 Task: Send an email with the signature Andrew Lee with the subject 'Sales pitch' and the message 'I regret to inform you that your request has been denied.' from softage.1@softage.net to softage.2@softage.net,  softage.1@softage.net and softage.3@softage.net with CC to softage.4@softage.net with an attached document Terms_and_conditions.doc
Action: Key pressed n
Screenshot: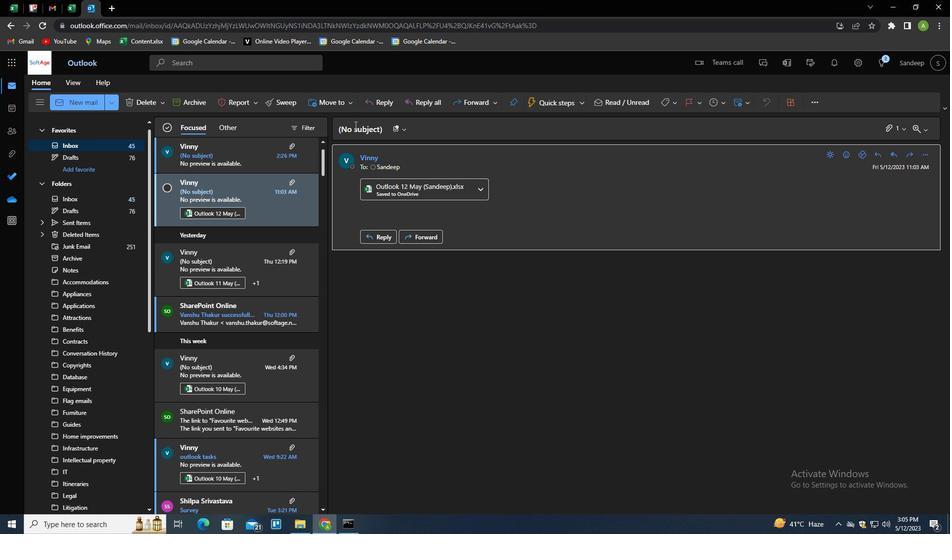 
Action: Mouse moved to (666, 102)
Screenshot: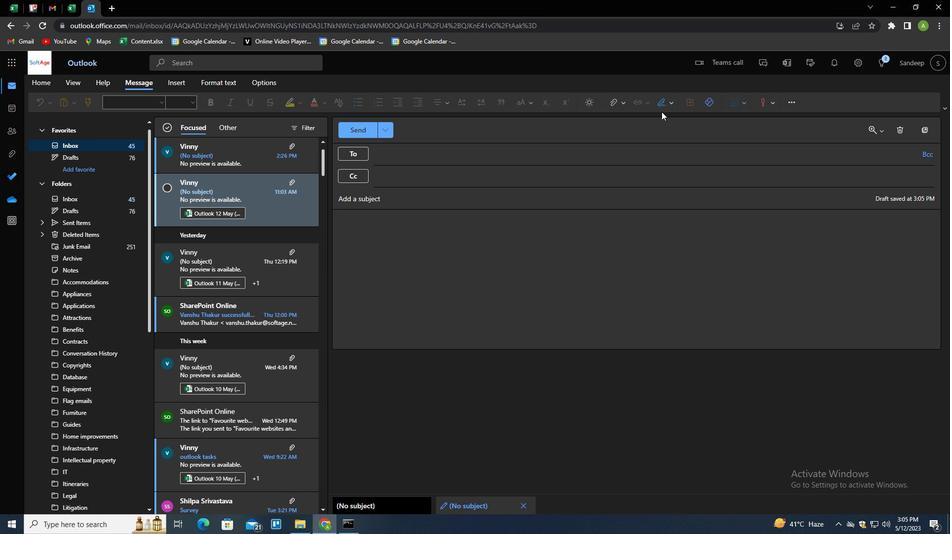 
Action: Mouse pressed left at (666, 102)
Screenshot: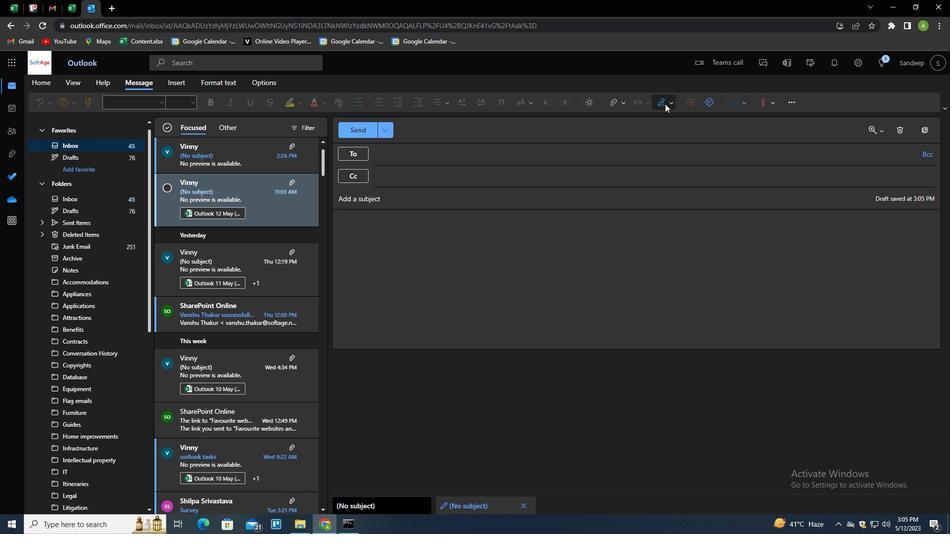 
Action: Mouse moved to (645, 146)
Screenshot: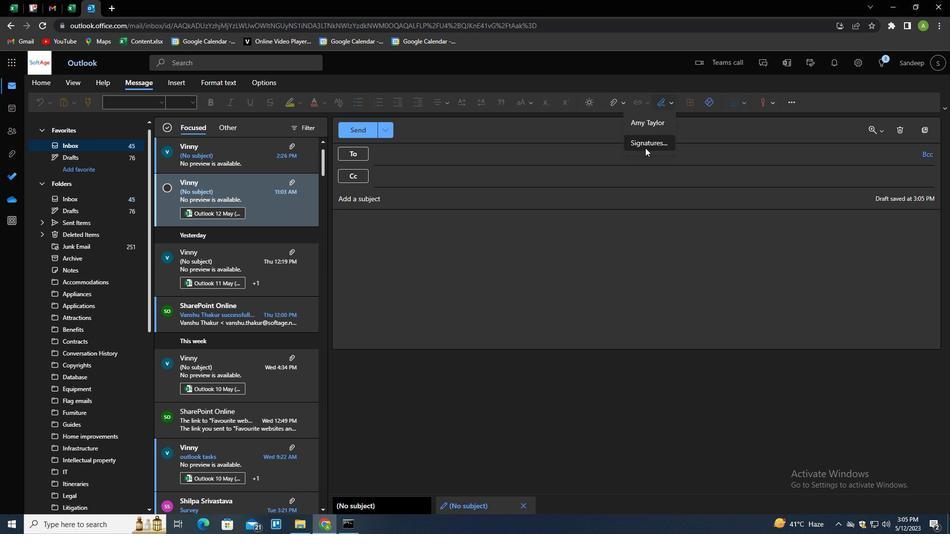 
Action: Mouse pressed left at (645, 146)
Screenshot: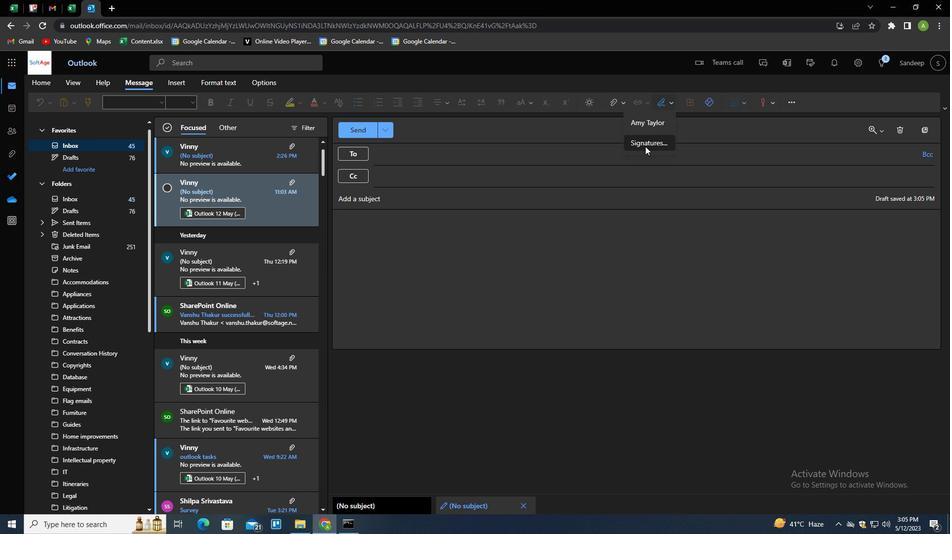 
Action: Mouse moved to (662, 181)
Screenshot: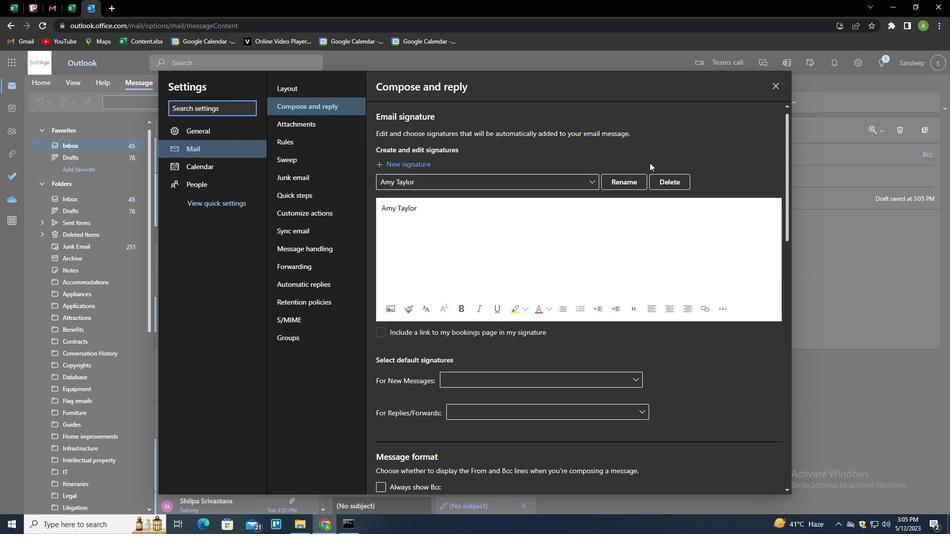
Action: Mouse pressed left at (662, 181)
Screenshot: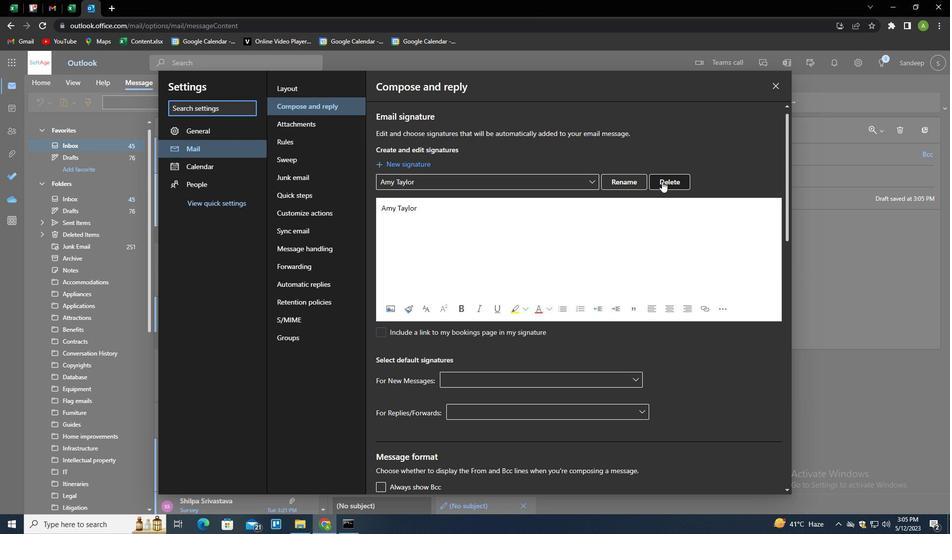 
Action: Mouse moved to (655, 181)
Screenshot: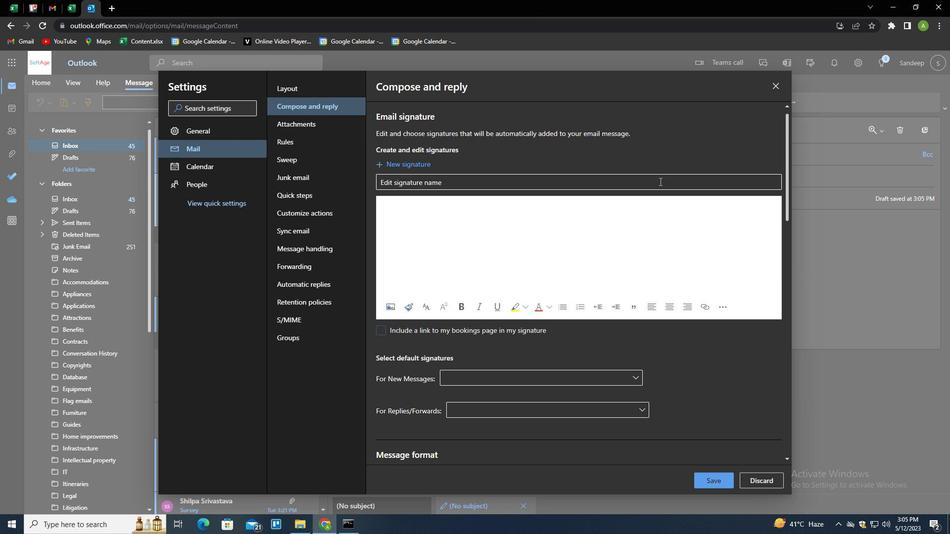 
Action: Mouse pressed left at (655, 181)
Screenshot: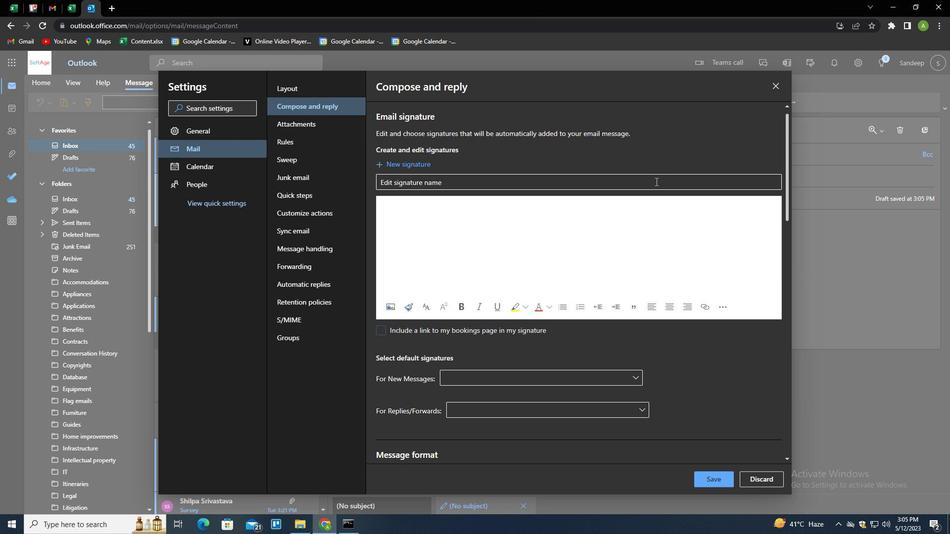 
Action: Key pressed <Key.shift>ANDREQ<Key.backspace>W<Key.space><Key.shift>LEE<Key.tab><Key.shift>ANDREW<Key.space><Key.shift>LEE
Screenshot: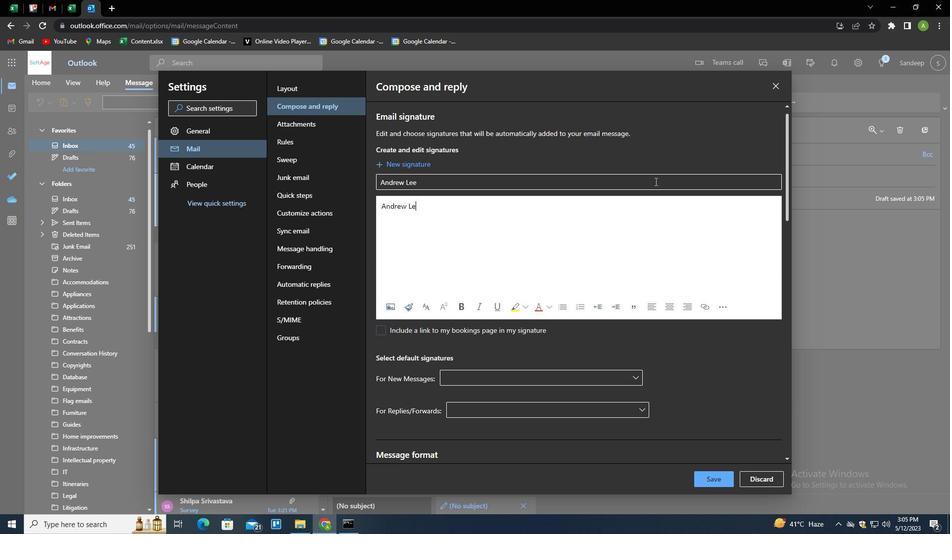 
Action: Mouse moved to (705, 475)
Screenshot: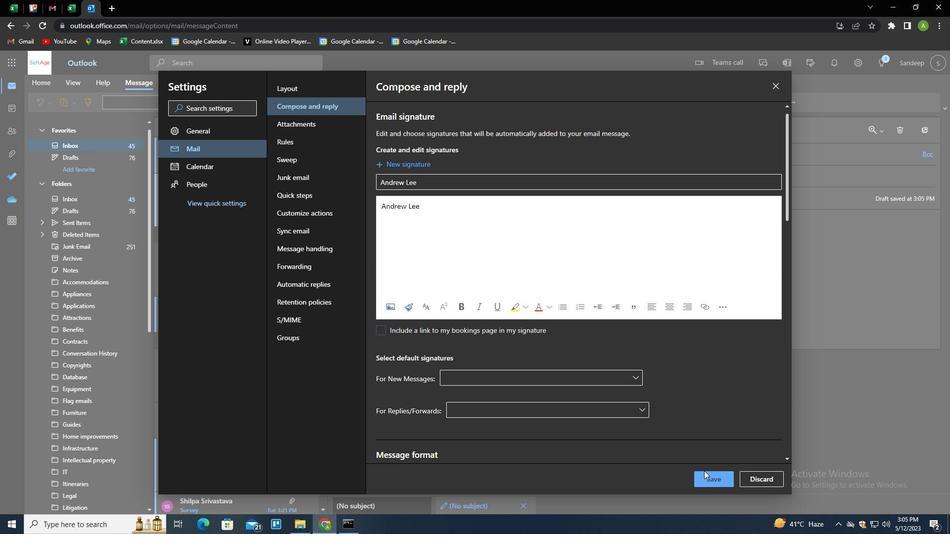 
Action: Mouse pressed left at (705, 475)
Screenshot: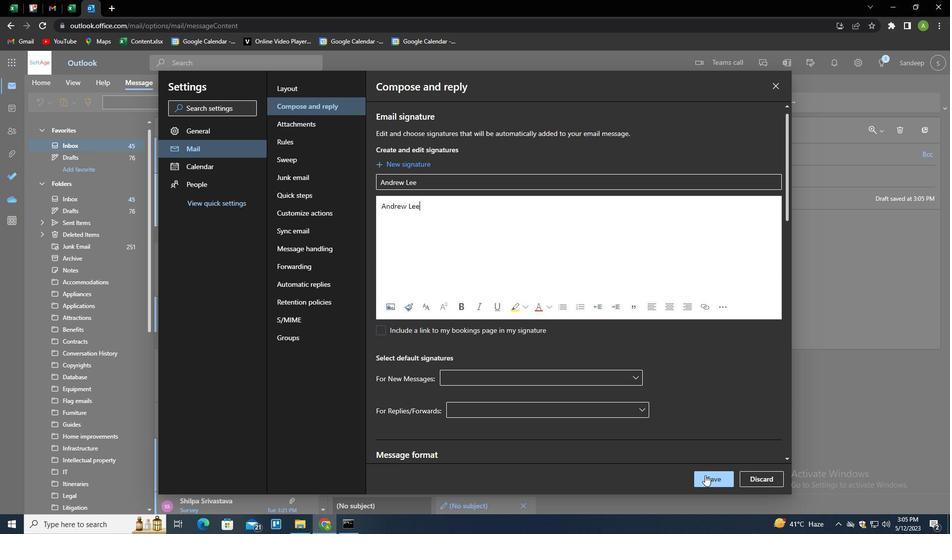 
Action: Mouse moved to (829, 305)
Screenshot: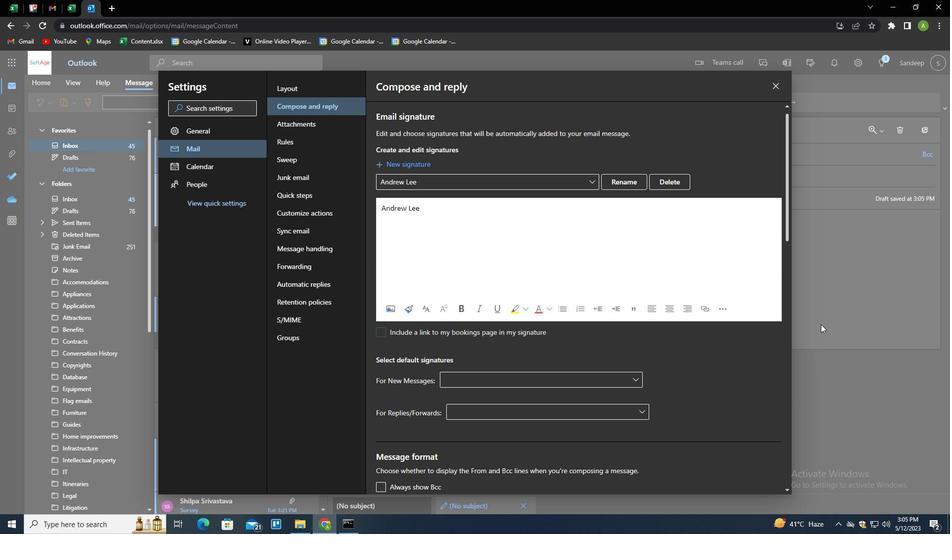 
Action: Mouse pressed left at (829, 305)
Screenshot: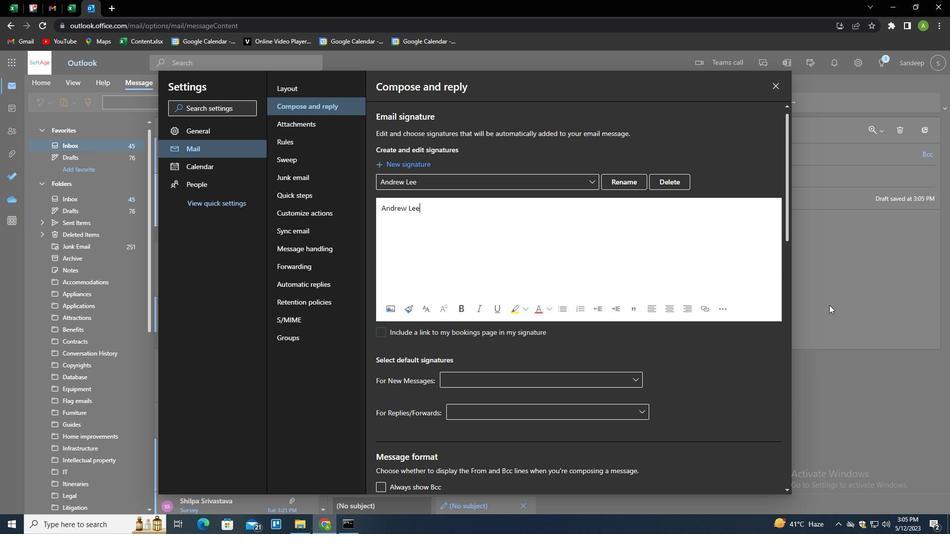 
Action: Mouse moved to (659, 104)
Screenshot: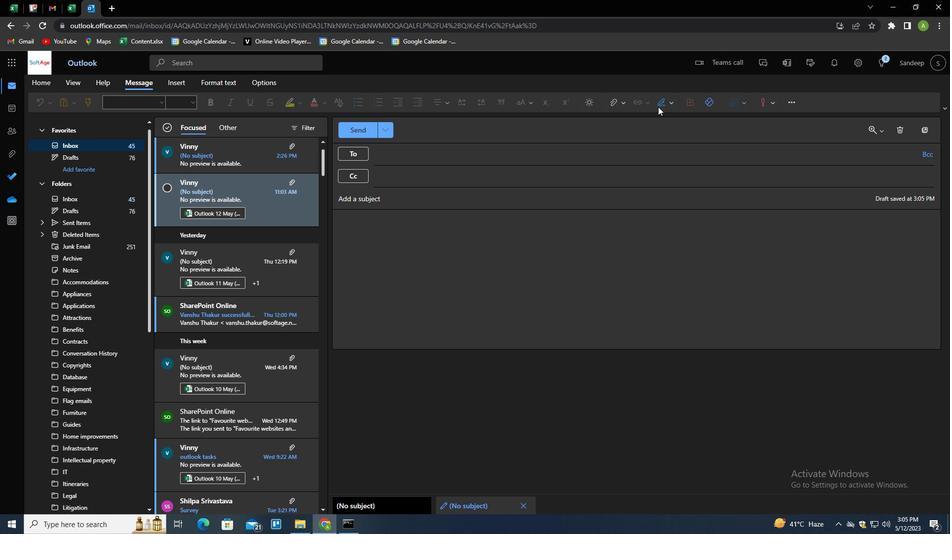 
Action: Mouse pressed left at (659, 104)
Screenshot: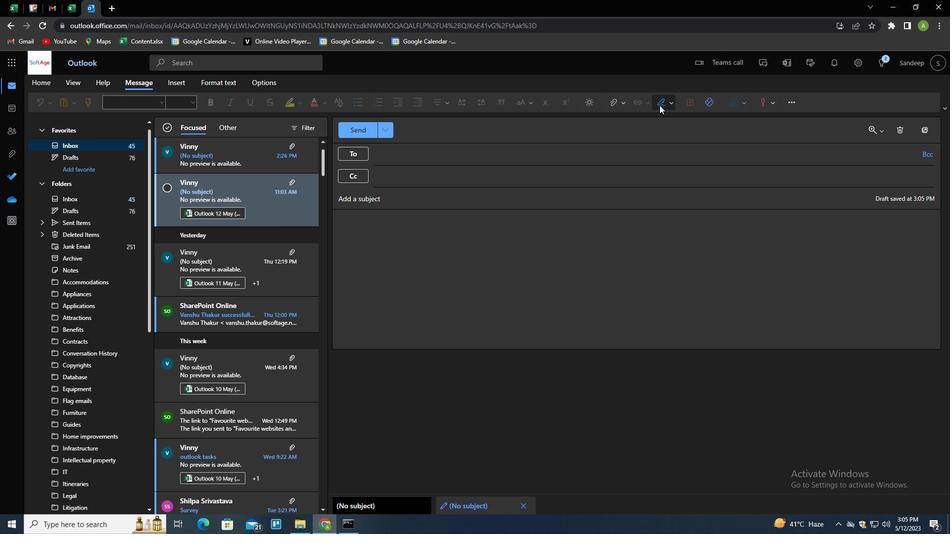 
Action: Mouse moved to (654, 124)
Screenshot: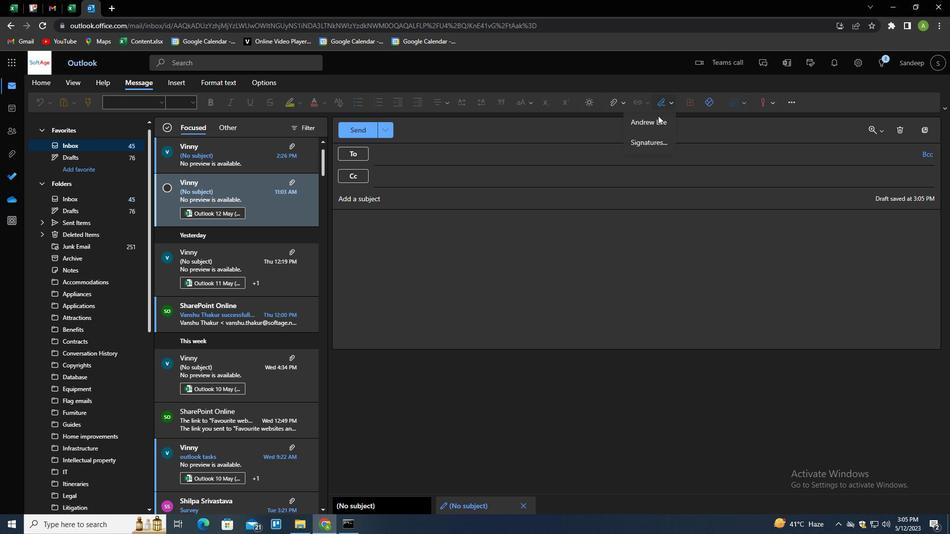 
Action: Mouse pressed left at (654, 124)
Screenshot: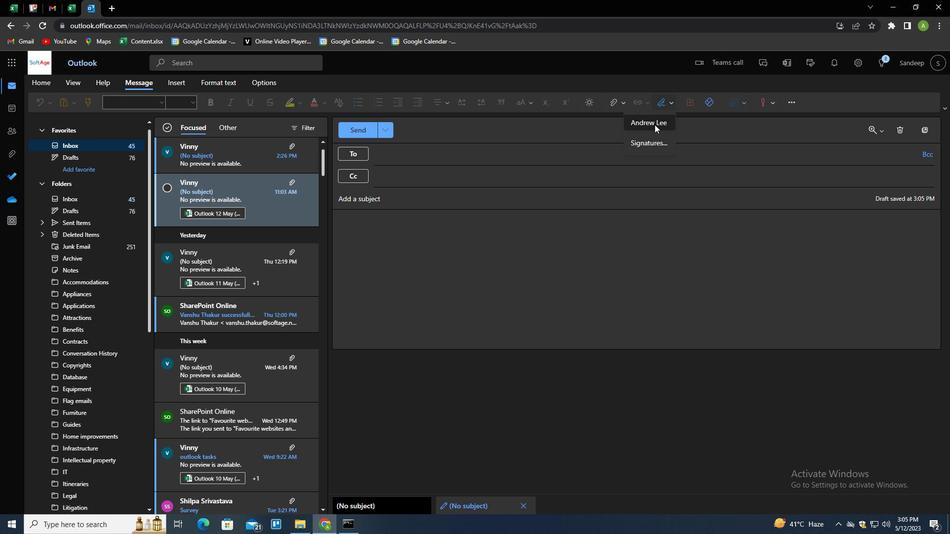 
Action: Mouse moved to (471, 193)
Screenshot: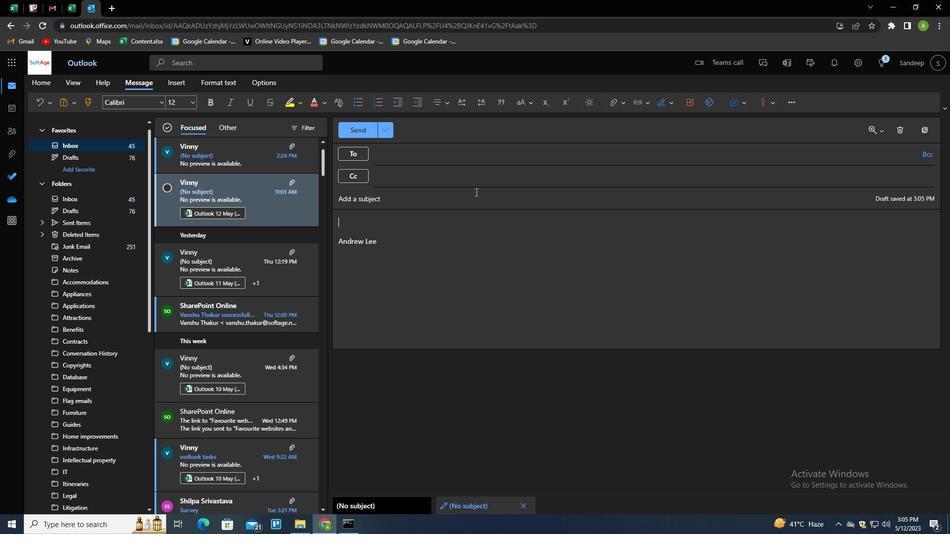 
Action: Mouse pressed left at (471, 193)
Screenshot: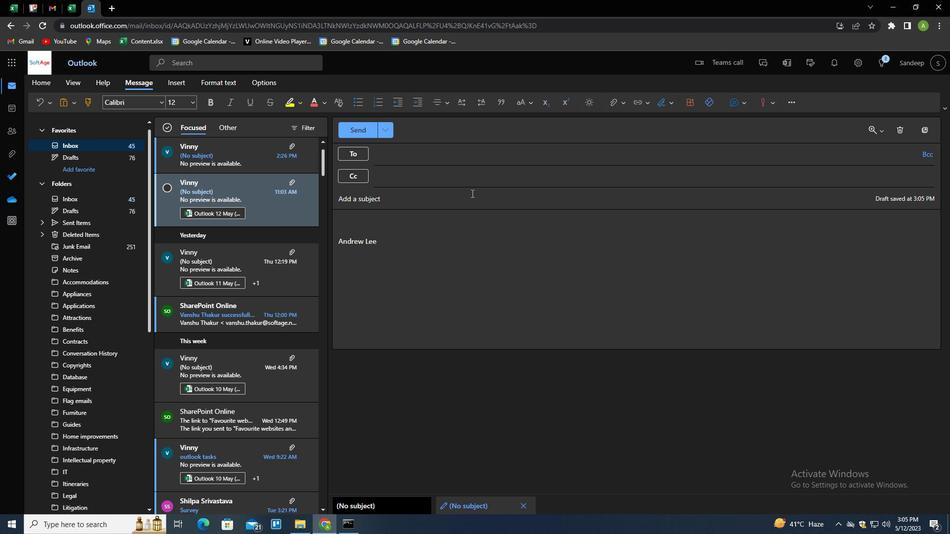 
Action: Key pressed <Key.shift><Key.shift><Key.shift><Key.shift><Key.shift><Key.shift><Key.shift><Key.shift><Key.shift><Key.shift><Key.shift><Key.shift><Key.shift><Key.shift><Key.shift><Key.shift><Key.shift><Key.shift><Key.shift><Key.shift><Key.shift><Key.shift>SALES<Key.space>PITCH<Key.tab><Key.shift>I<Key.space>REGRET<Key.space>TO<Key.space>INFORM<Key.space>YOU<Key.space>THTA<Key.backspace><Key.backspace>AT<Key.space>YOUR<Key.space>REQUEST<Key.space>HAS<Key.space>BEEN<Key.space>DENIED.
Screenshot: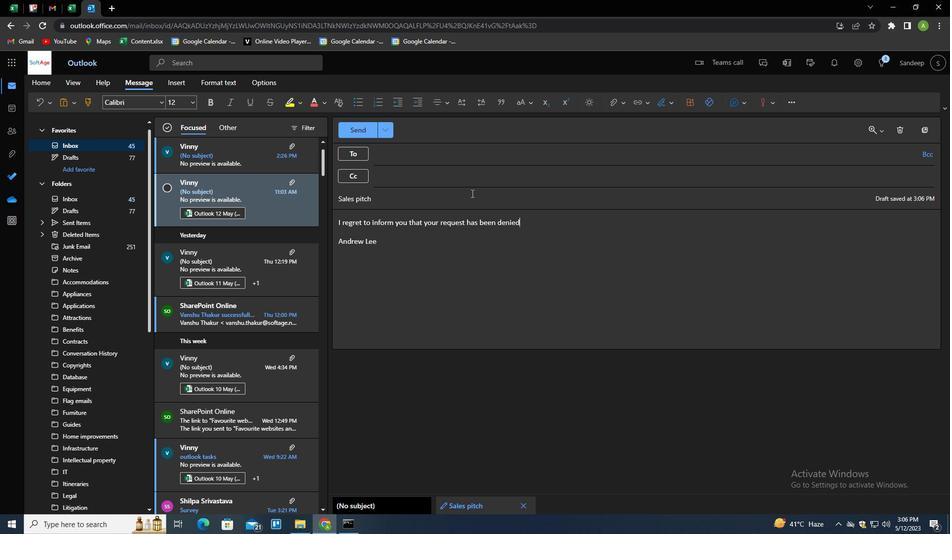 
Action: Mouse moved to (405, 155)
Screenshot: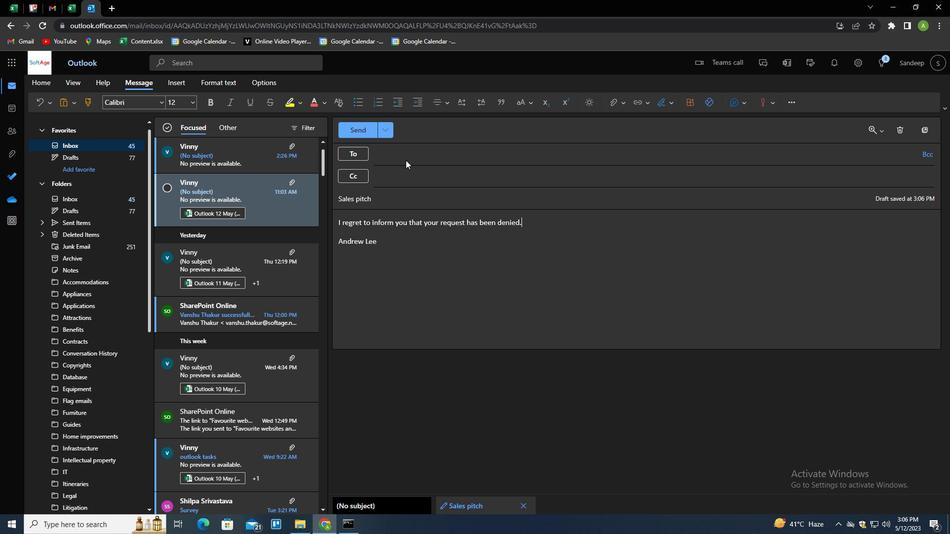 
Action: Mouse pressed left at (405, 155)
Screenshot: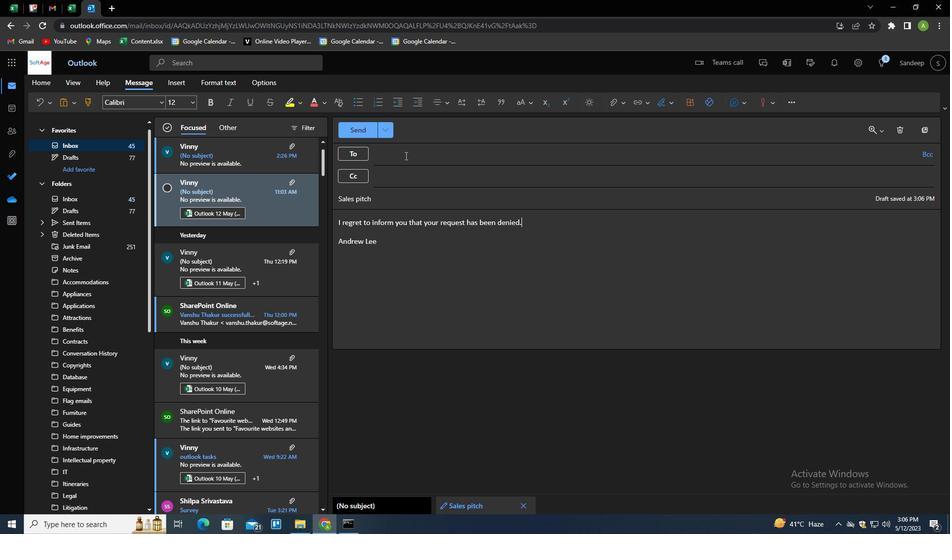 
Action: Key pressed SOFTAGE.2<Key.shift>@SOFTAGE.NET<Key.enter>SOFTAGE.<Key.shift><Key.shift><Key.shift><Key.shift><Key.shift><Key.shift><Key.shift>1<Key.shift>@SOFTAGE.NET<Key.enter>SOFTAGE.3<Key.shift>@SOFTAGE.NET<Key.enter>
Screenshot: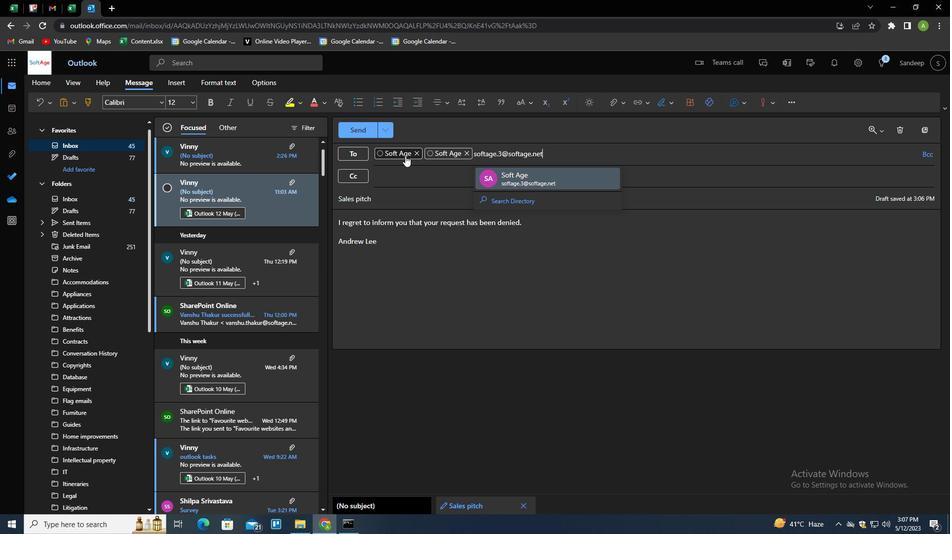 
Action: Mouse moved to (406, 176)
Screenshot: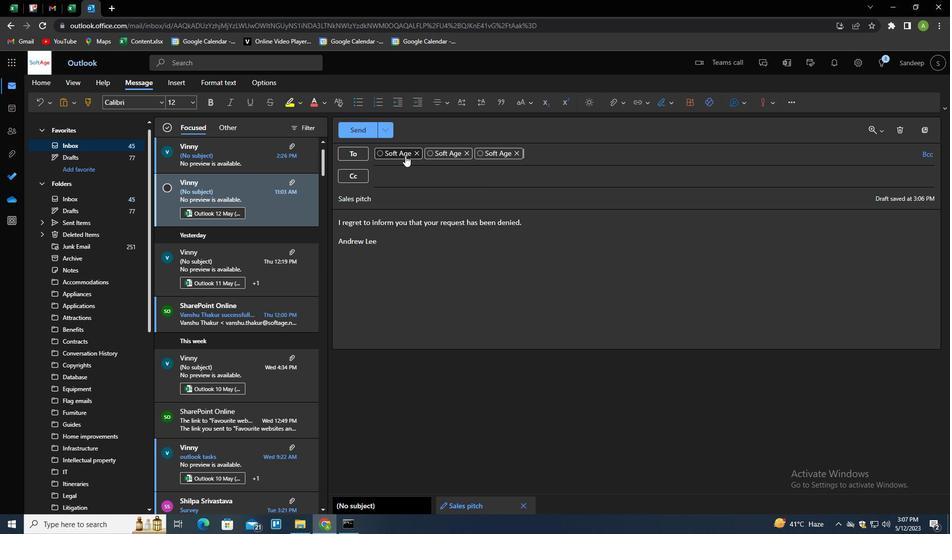 
Action: Mouse pressed left at (406, 176)
Screenshot: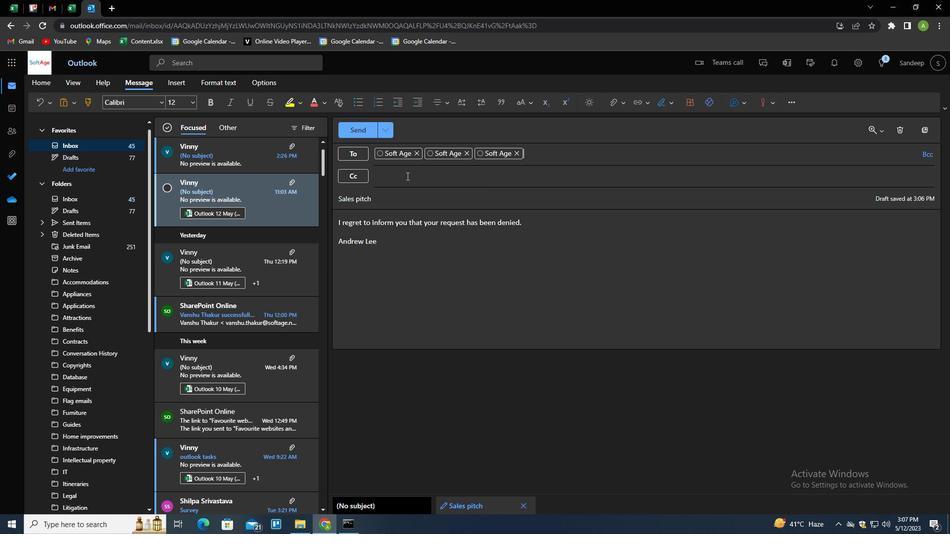
Action: Key pressed SOFTAGE.4<Key.shift>@SOFTAGE.NET<Key.enter>
Screenshot: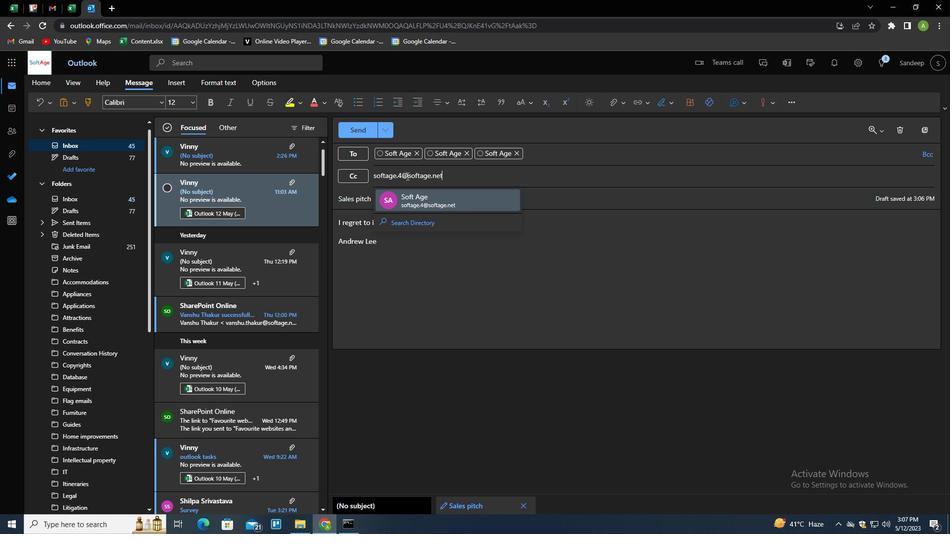 
Action: Mouse moved to (621, 104)
Screenshot: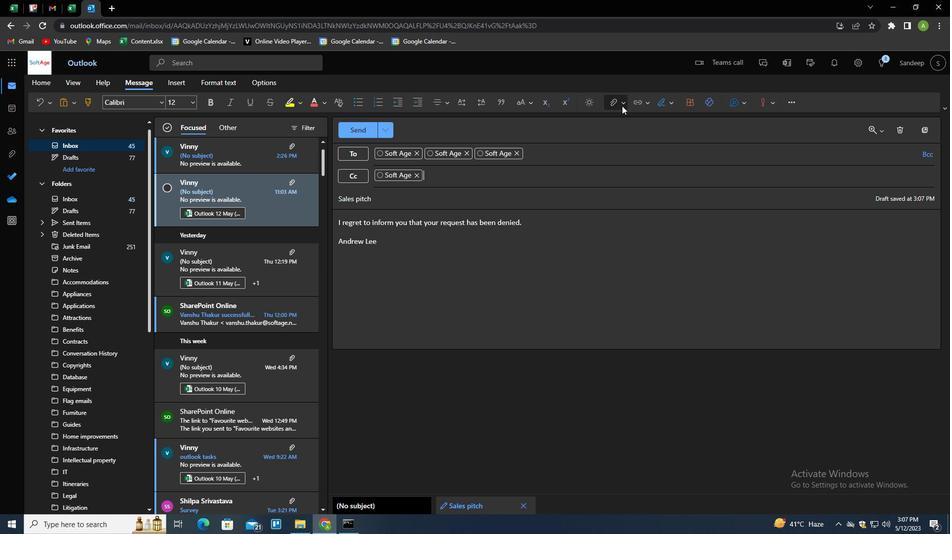
Action: Mouse pressed left at (621, 104)
Screenshot: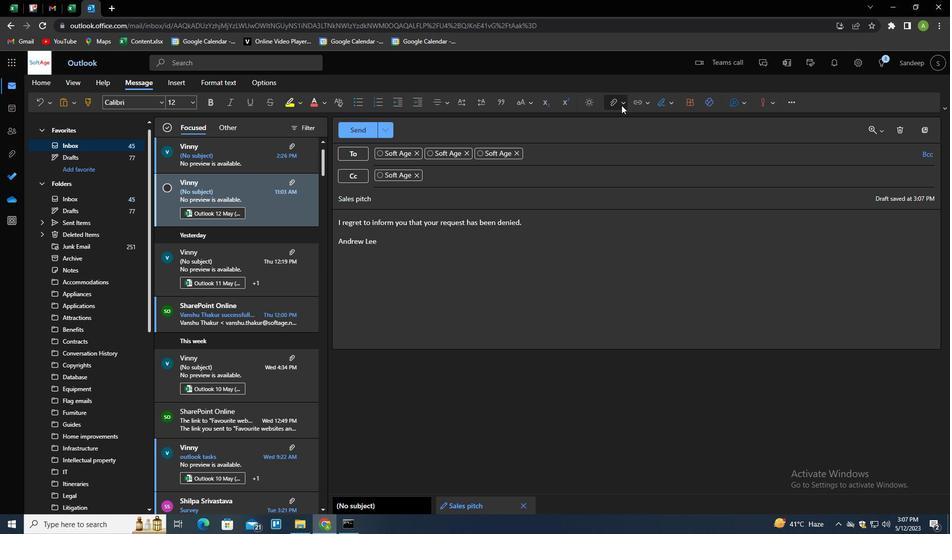 
Action: Mouse moved to (567, 121)
Screenshot: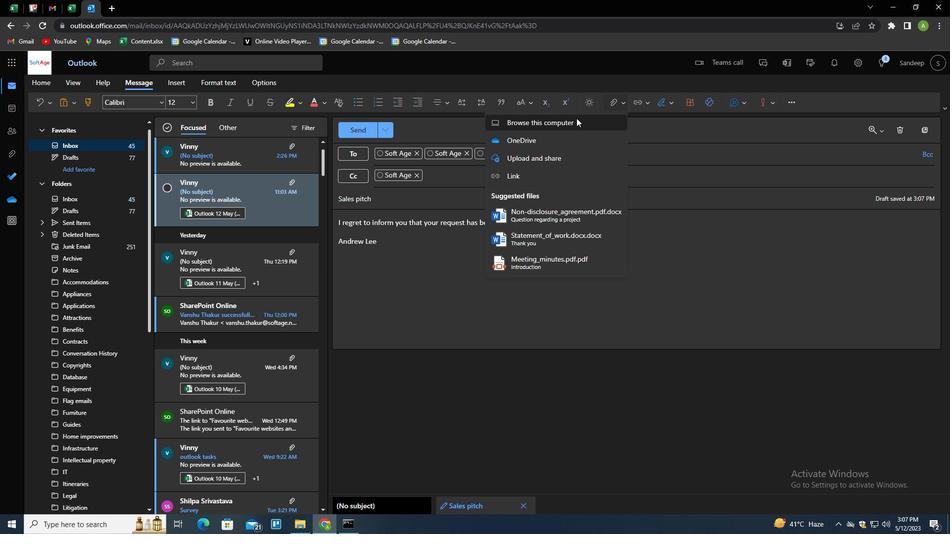 
Action: Mouse pressed left at (567, 121)
Screenshot: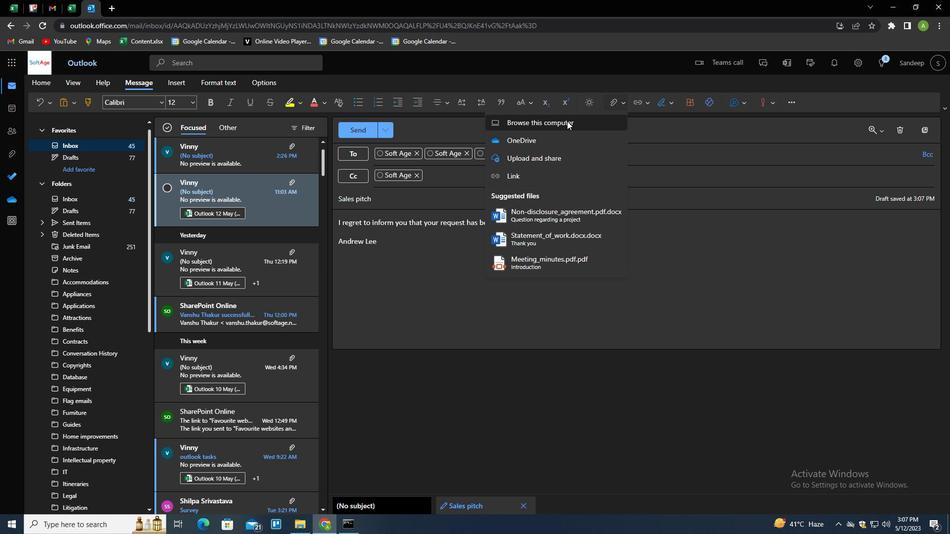 
Action: Mouse moved to (201, 143)
Screenshot: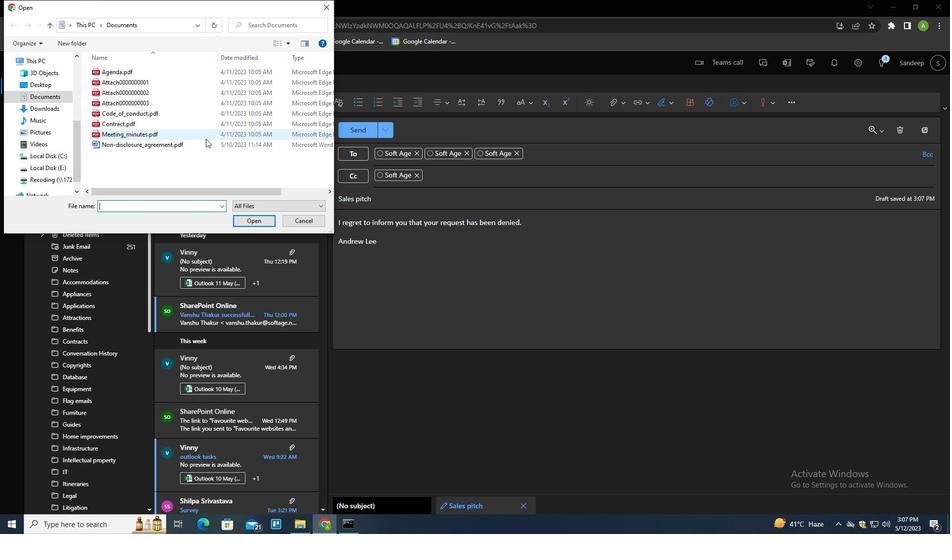 
Action: Mouse pressed left at (201, 143)
Screenshot: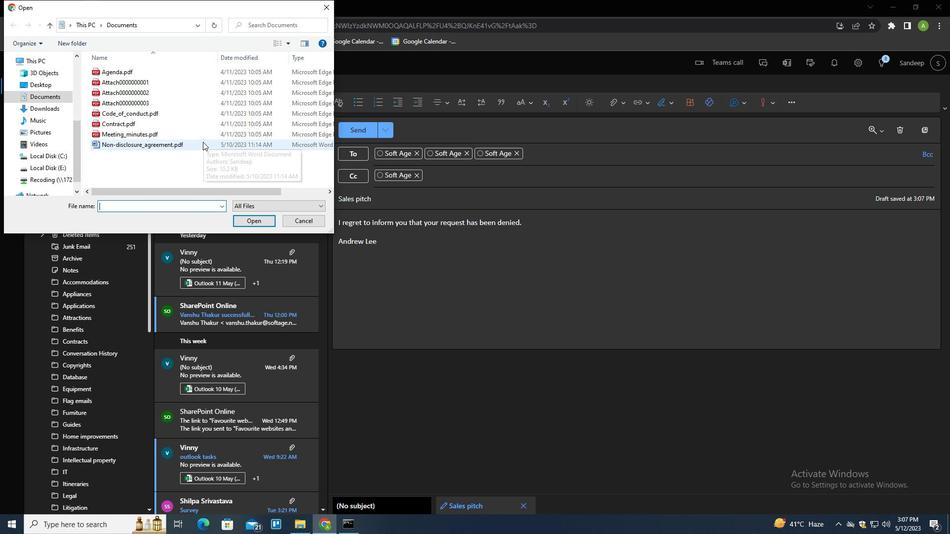 
Action: Mouse moved to (201, 143)
Screenshot: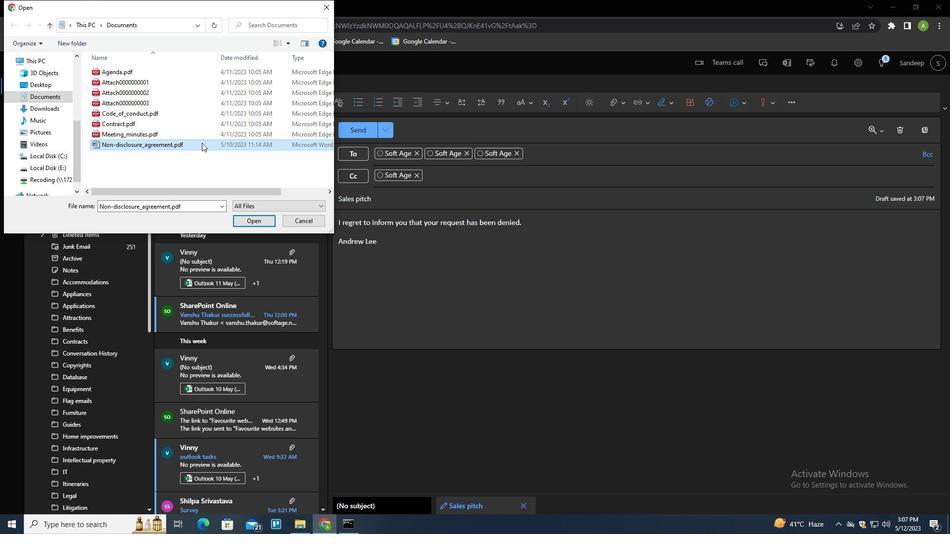 
Action: Key pressed <Key.f2><Key.shift>TERMS<Key.shift><Key.shift>_
Screenshot: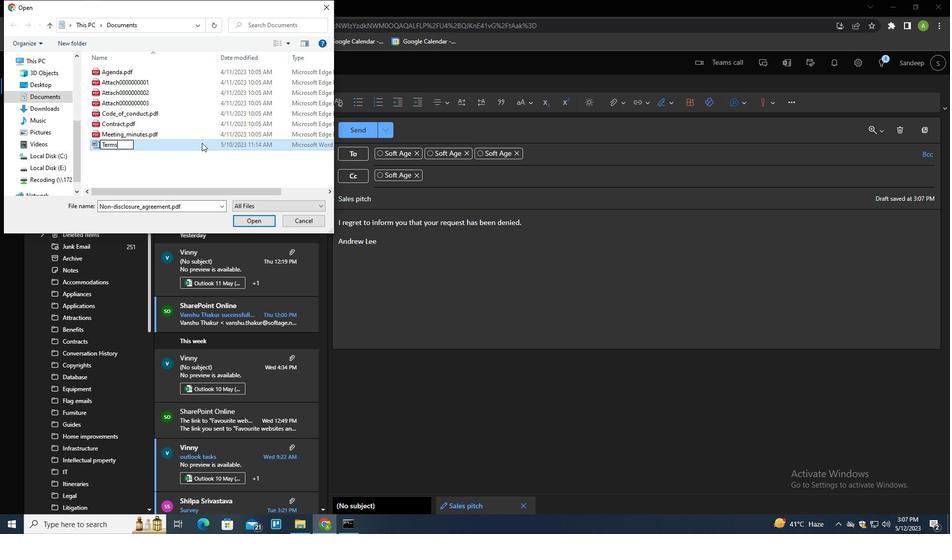 
Action: Mouse moved to (201, 143)
Screenshot: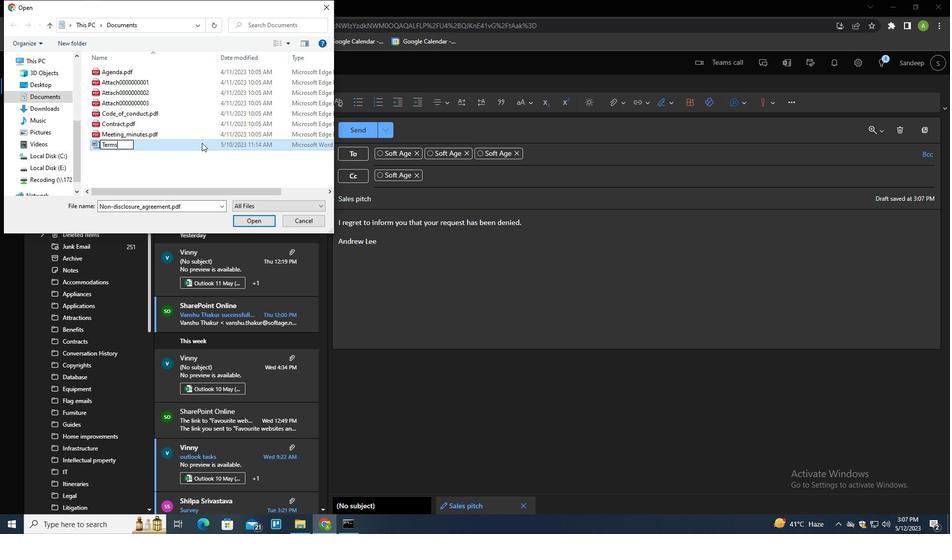 
Action: Key pressed AND<Key.shift>_CONDITION.DOC<Key.enter>
Screenshot: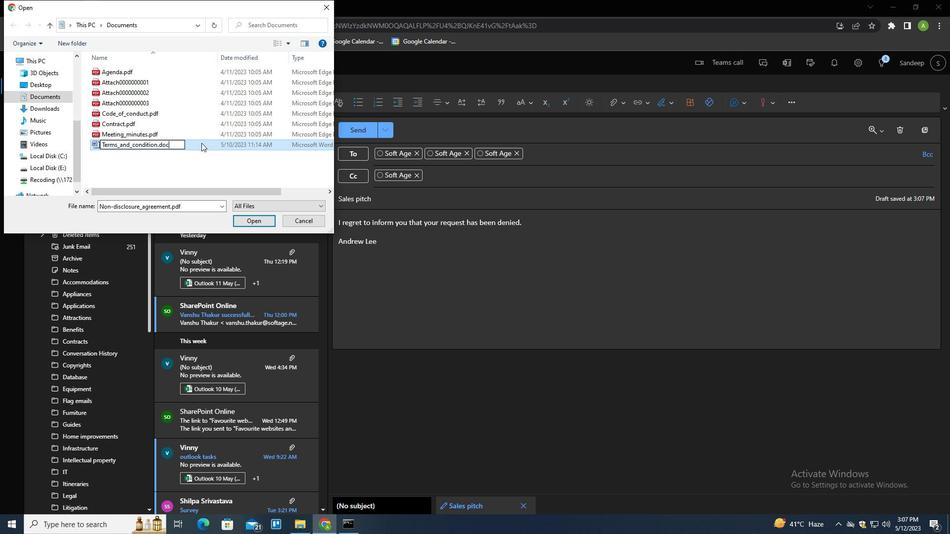 
Action: Mouse pressed left at (201, 143)
Screenshot: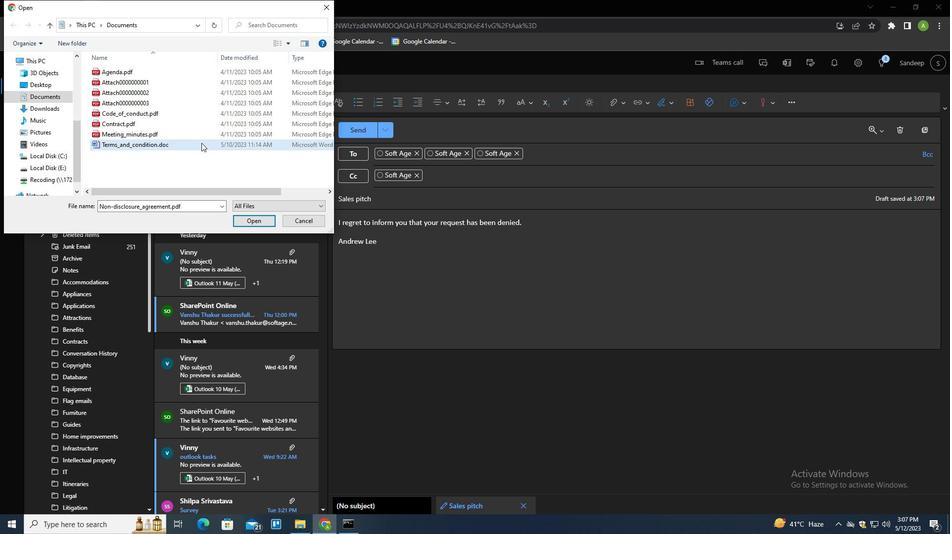 
Action: Mouse moved to (251, 221)
Screenshot: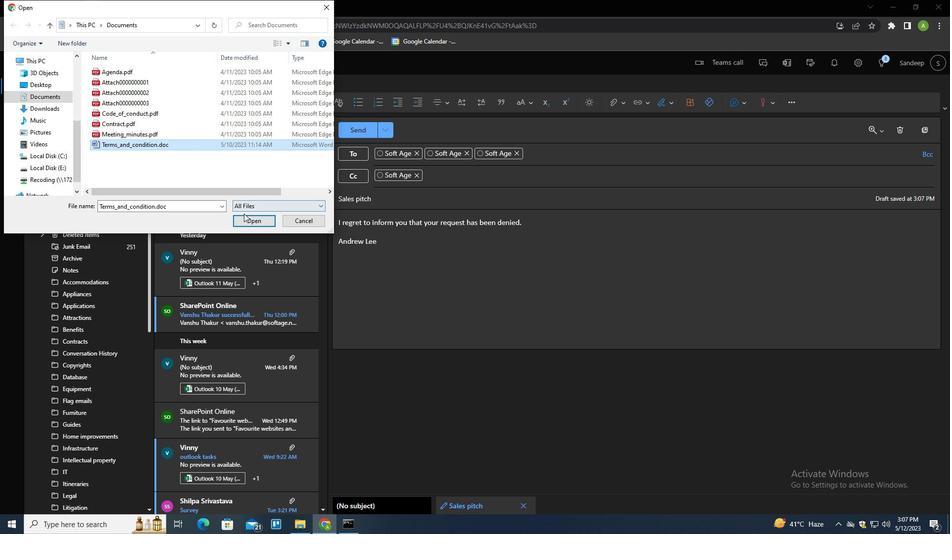 
Action: Mouse pressed left at (251, 221)
Screenshot: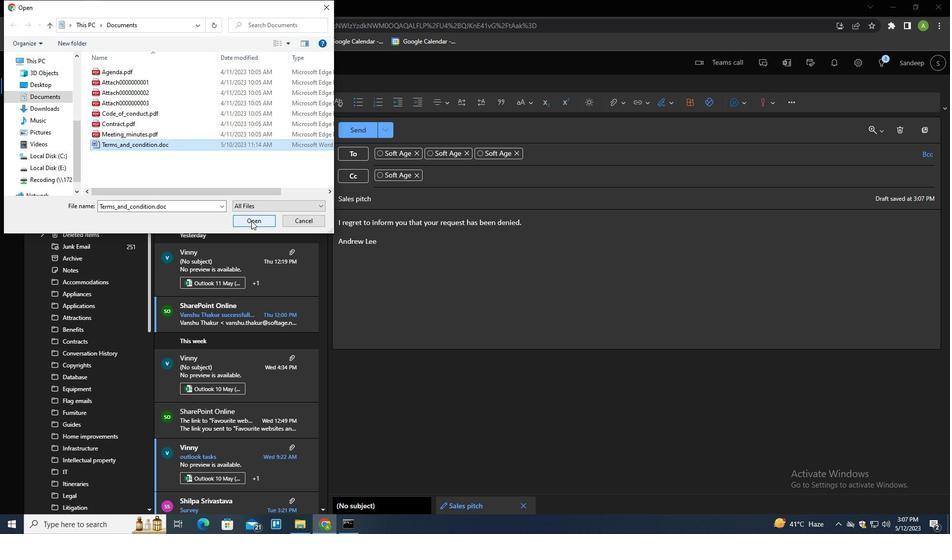 
Action: Mouse moved to (360, 132)
Screenshot: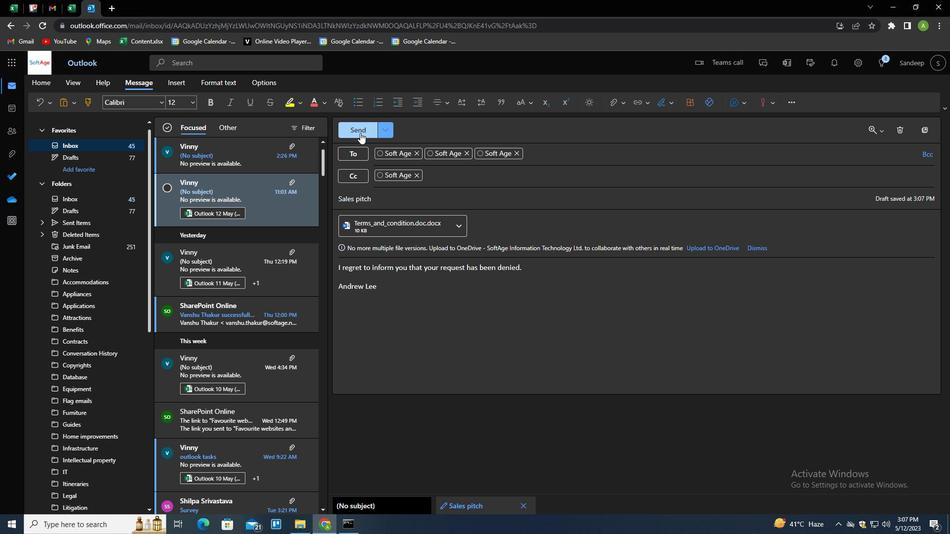 
Action: Mouse pressed left at (360, 132)
Screenshot: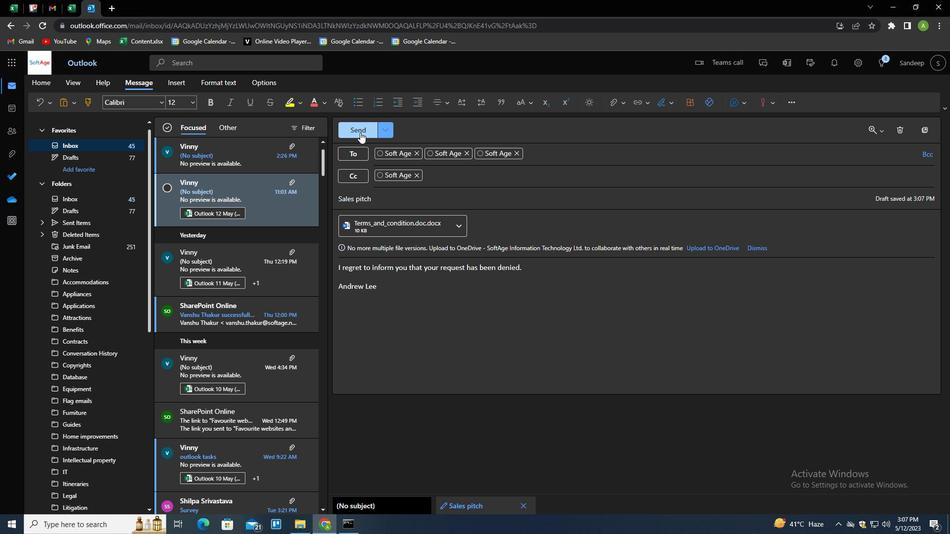 
